 Task: Add a dependency to the task Implement a new cloud-based project portfolio management system for a company , the existing task  Develop a new online tool for online surveys and polls in the project ArchiTech
Action: Mouse moved to (60, 297)
Screenshot: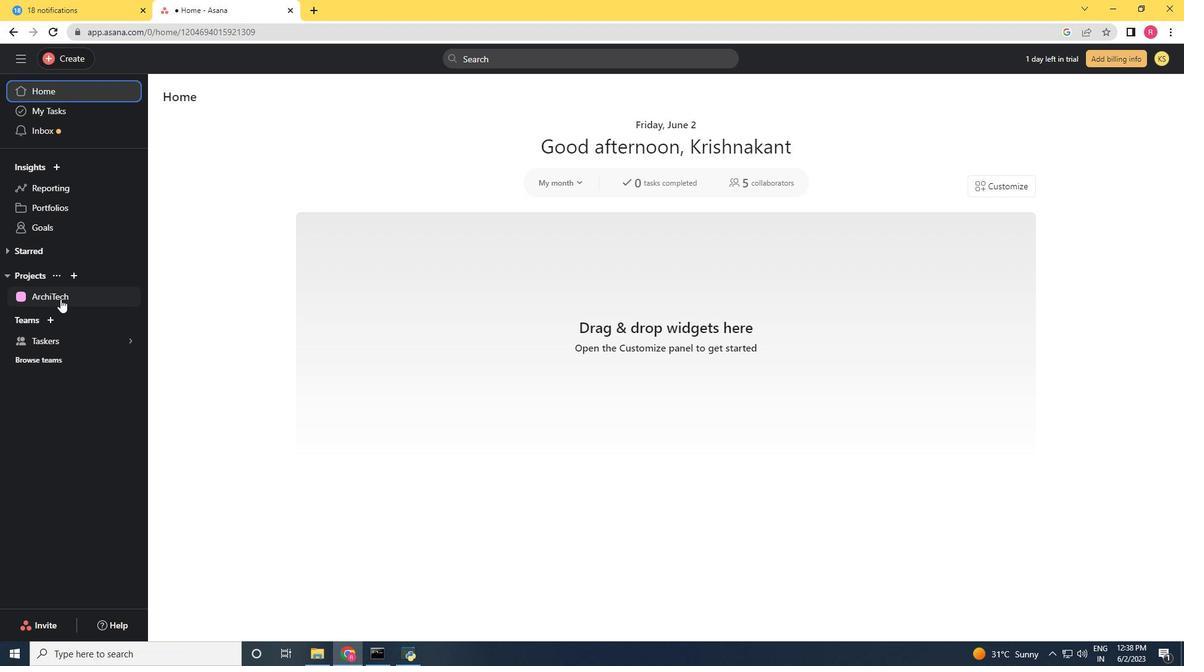 
Action: Mouse pressed left at (60, 297)
Screenshot: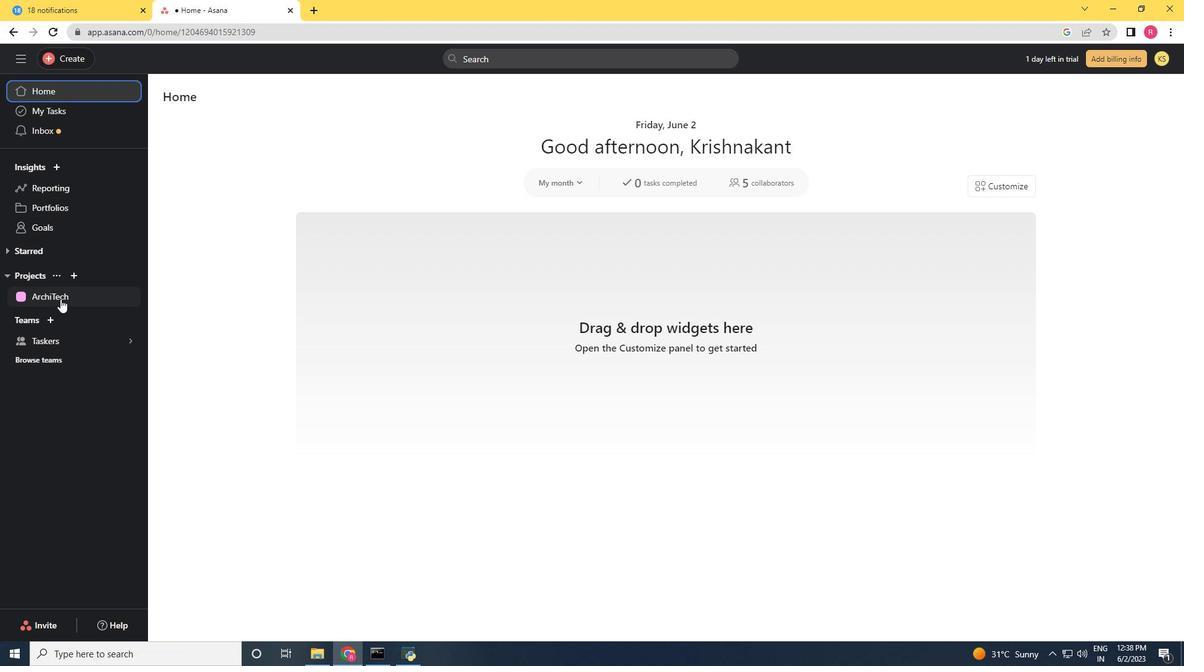
Action: Mouse moved to (564, 403)
Screenshot: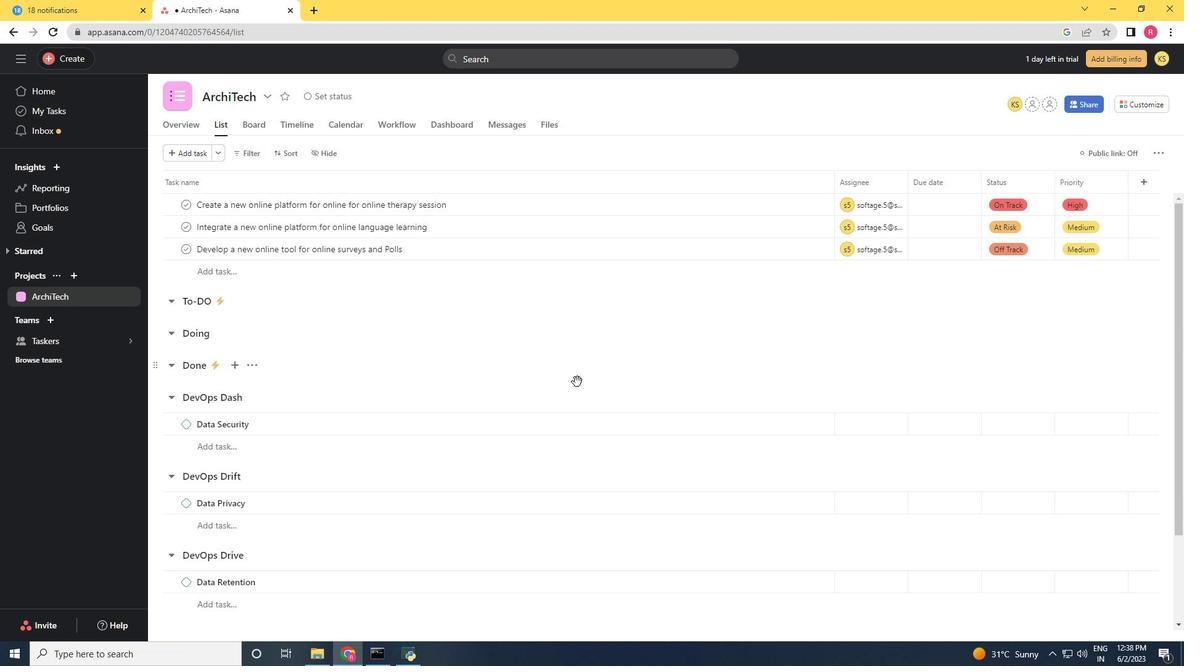 
Action: Mouse scrolled (574, 384) with delta (0, 0)
Screenshot: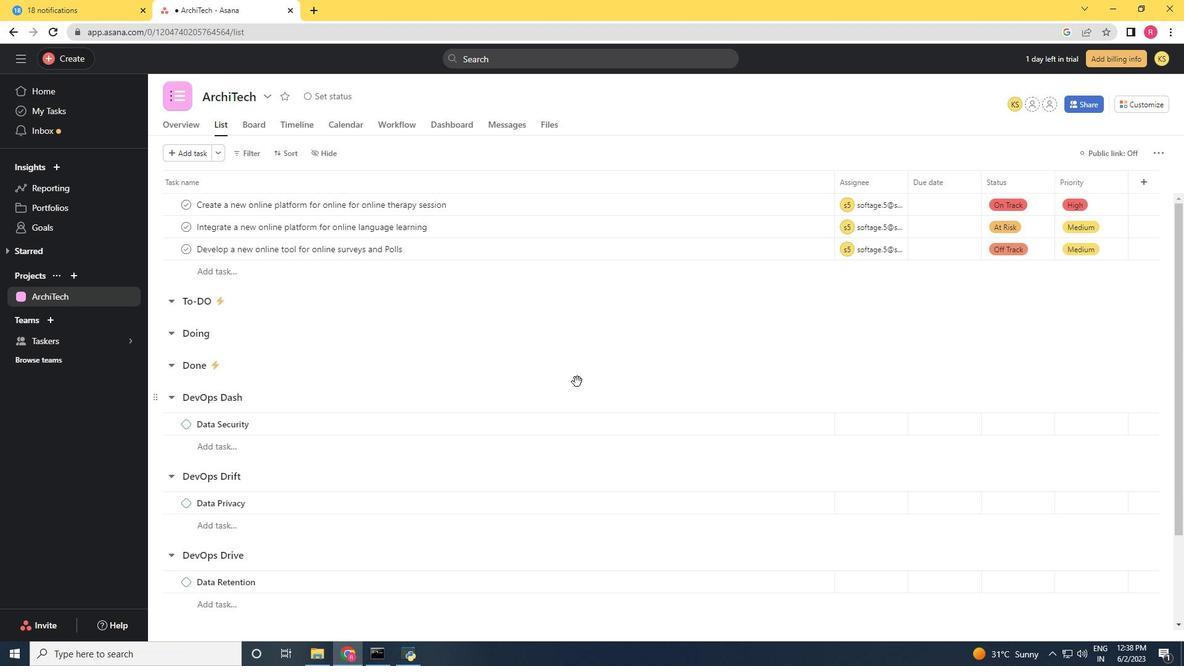 
Action: Mouse moved to (563, 405)
Screenshot: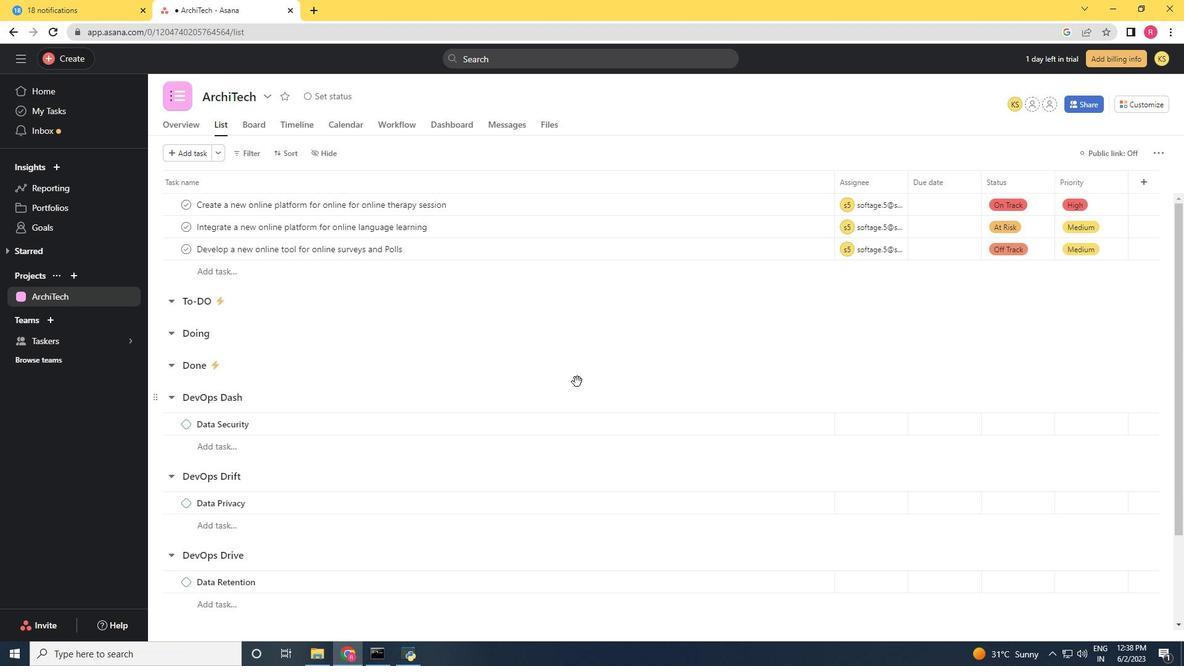 
Action: Mouse scrolled (564, 403) with delta (0, 0)
Screenshot: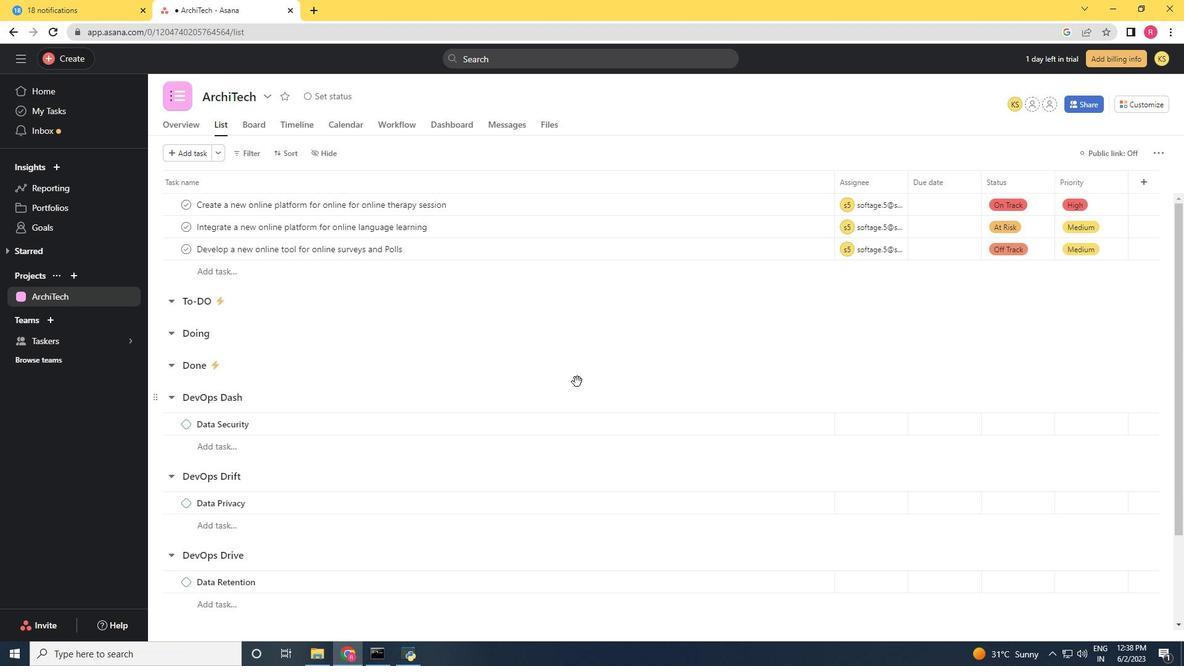 
Action: Mouse moved to (563, 405)
Screenshot: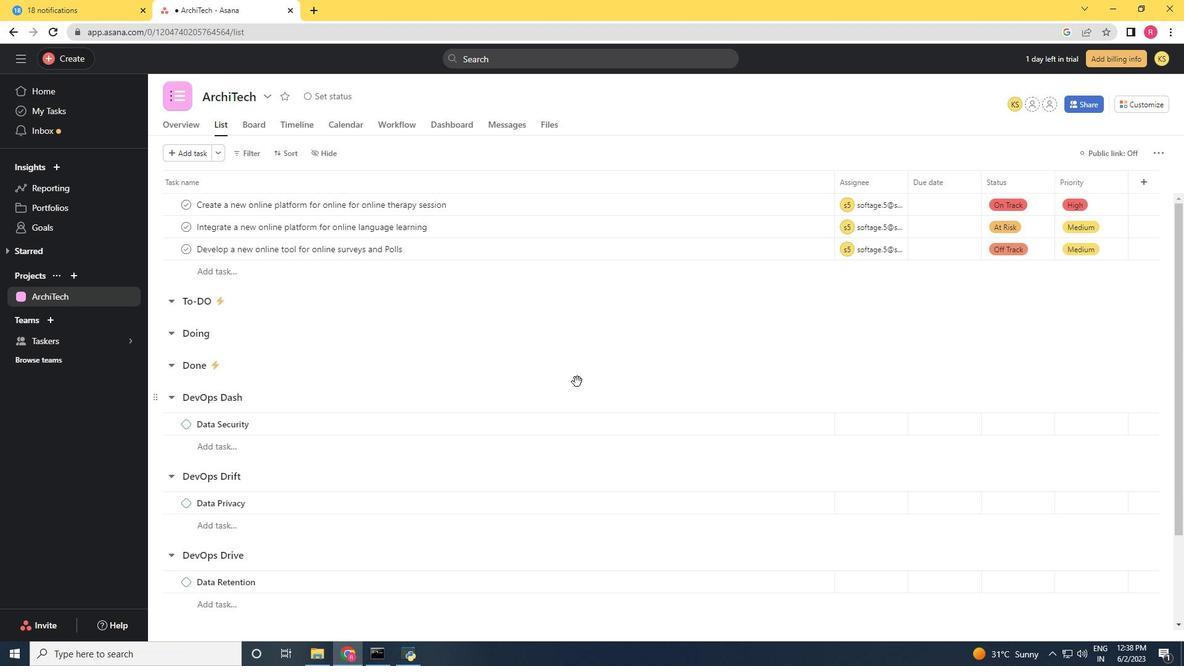 
Action: Mouse scrolled (563, 404) with delta (0, 0)
Screenshot: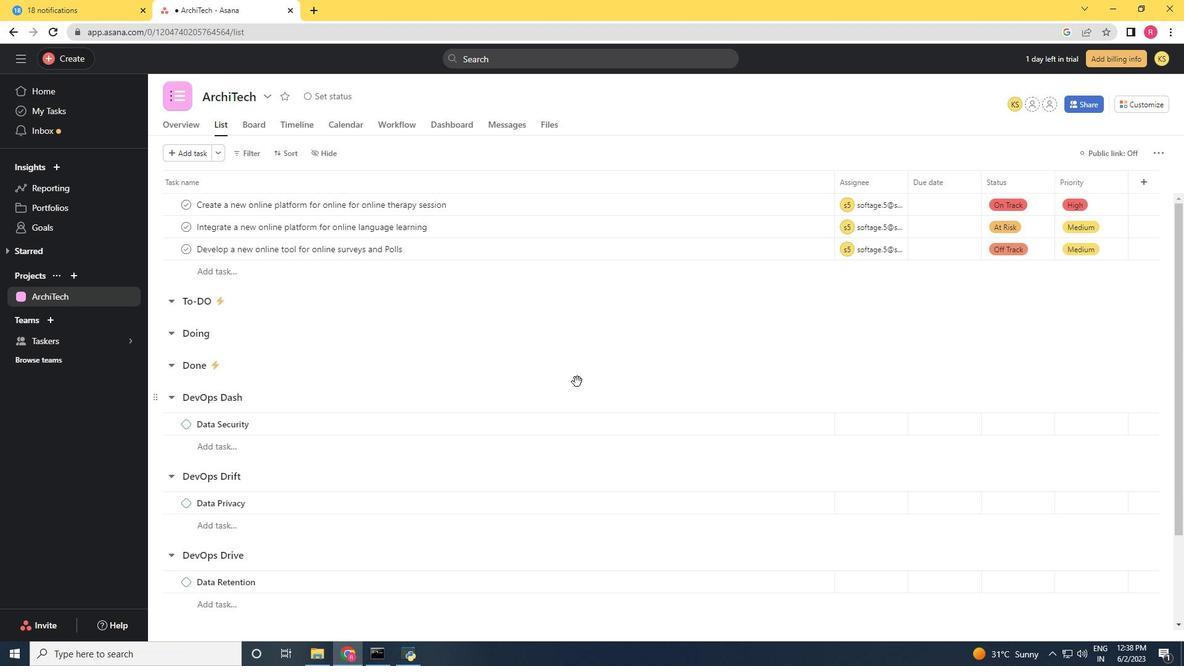 
Action: Mouse scrolled (563, 405) with delta (0, 0)
Screenshot: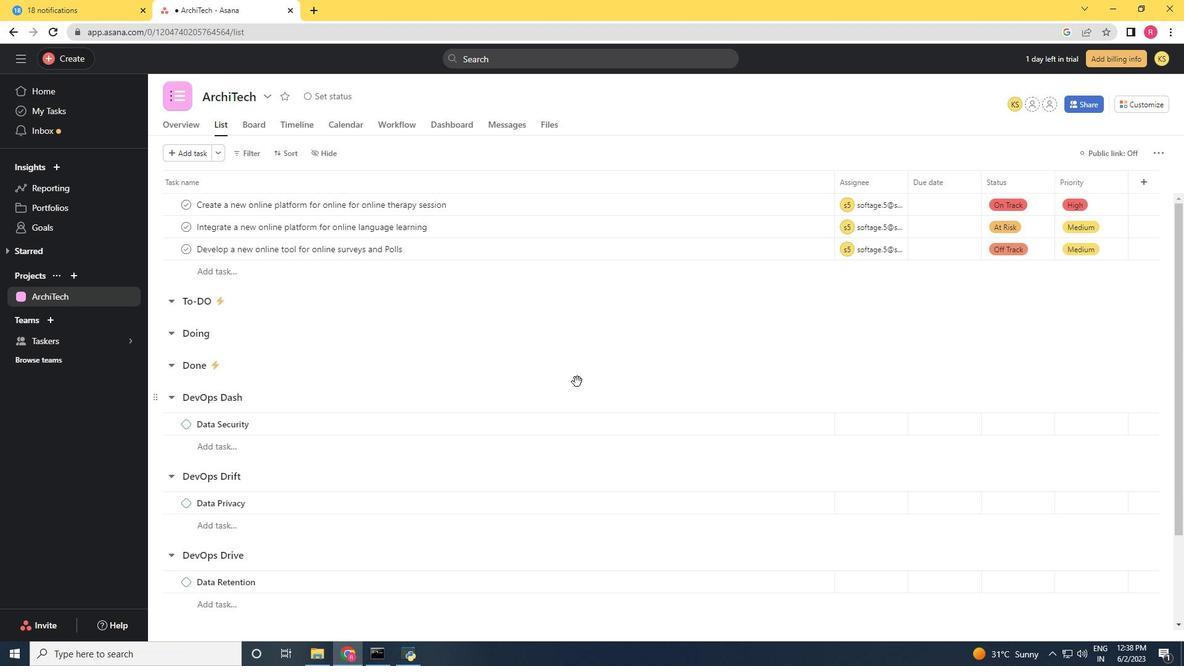 
Action: Mouse scrolled (563, 405) with delta (0, 0)
Screenshot: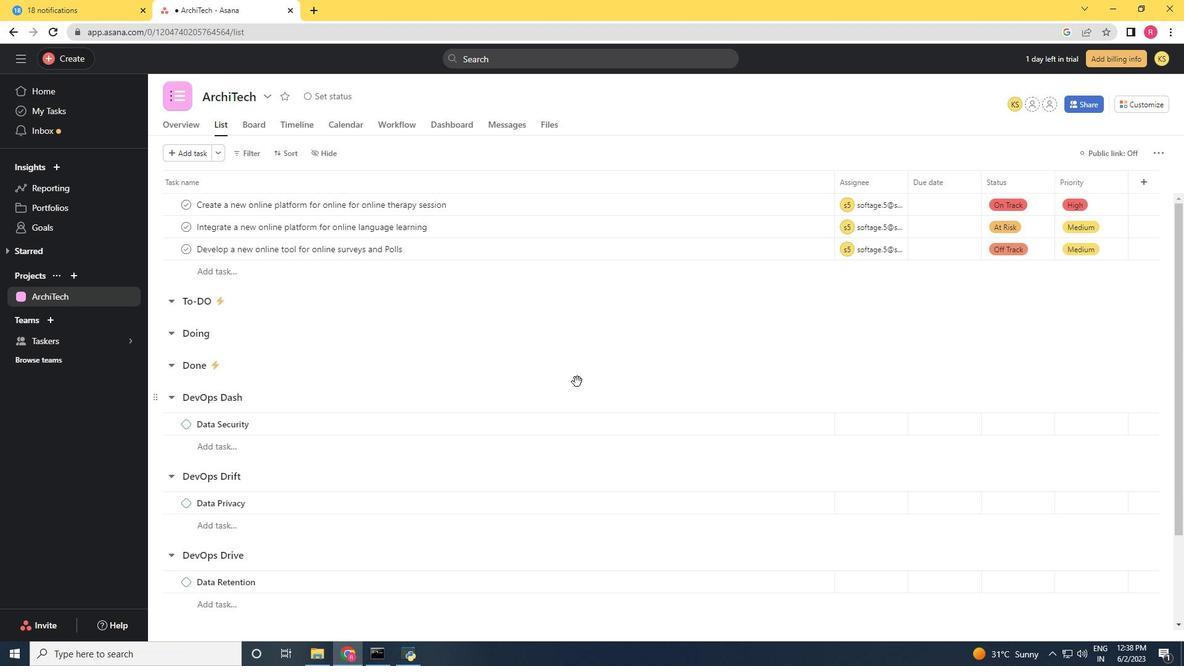 
Action: Mouse moved to (569, 543)
Screenshot: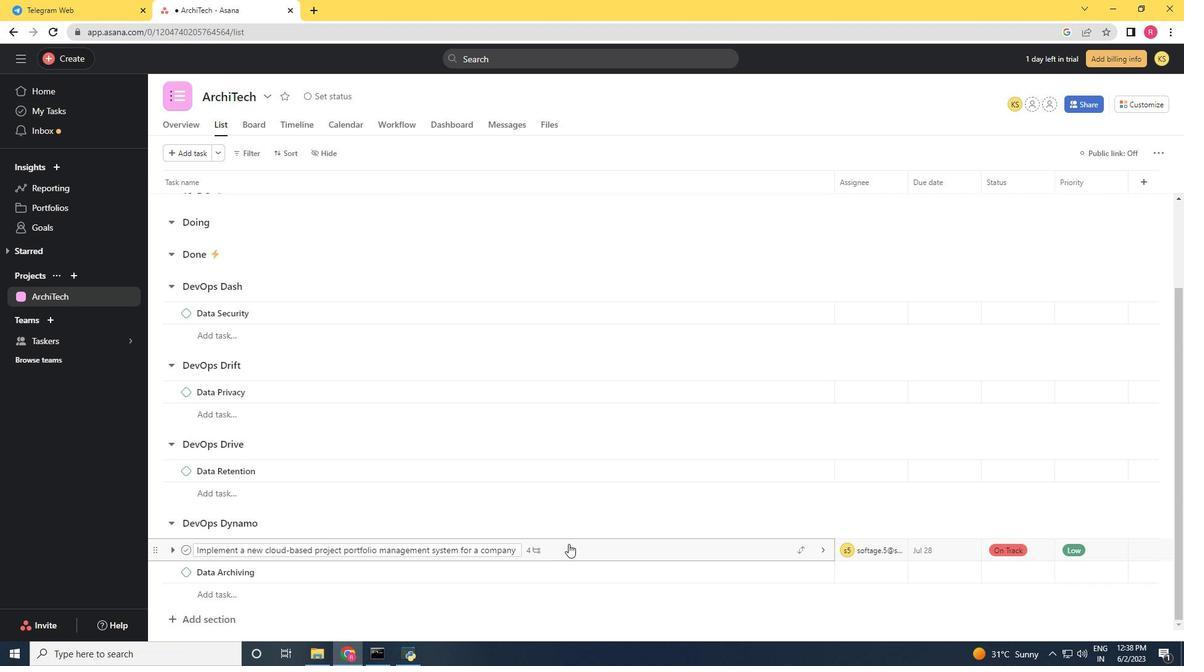 
Action: Mouse pressed left at (569, 543)
Screenshot: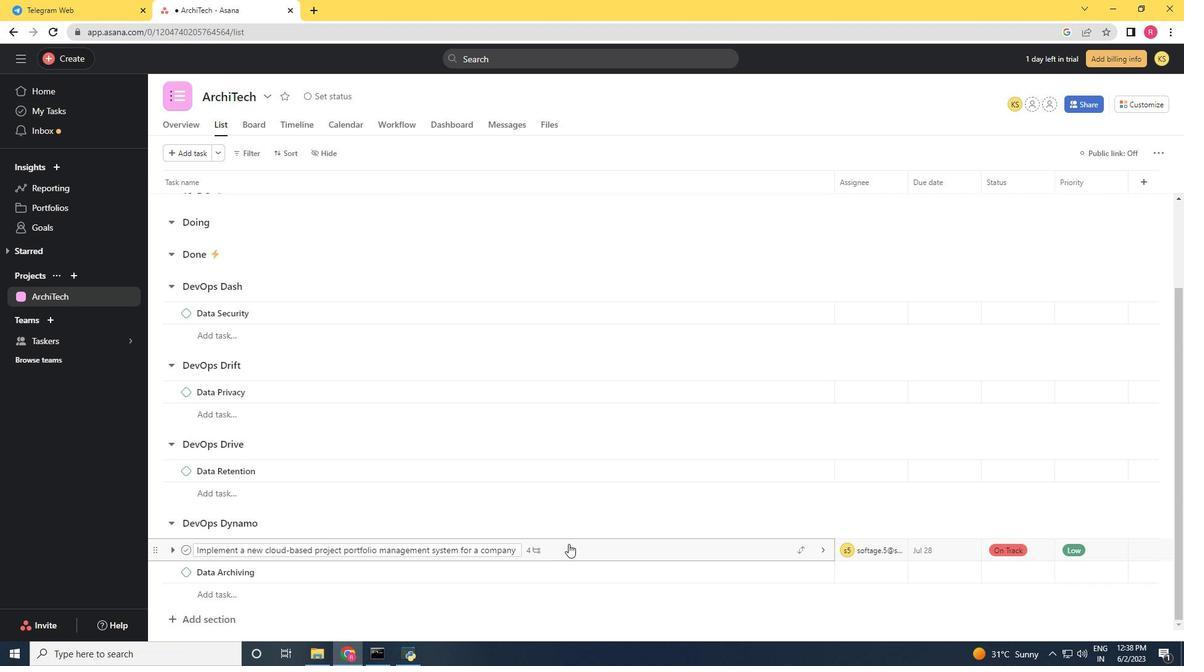 
Action: Mouse moved to (917, 463)
Screenshot: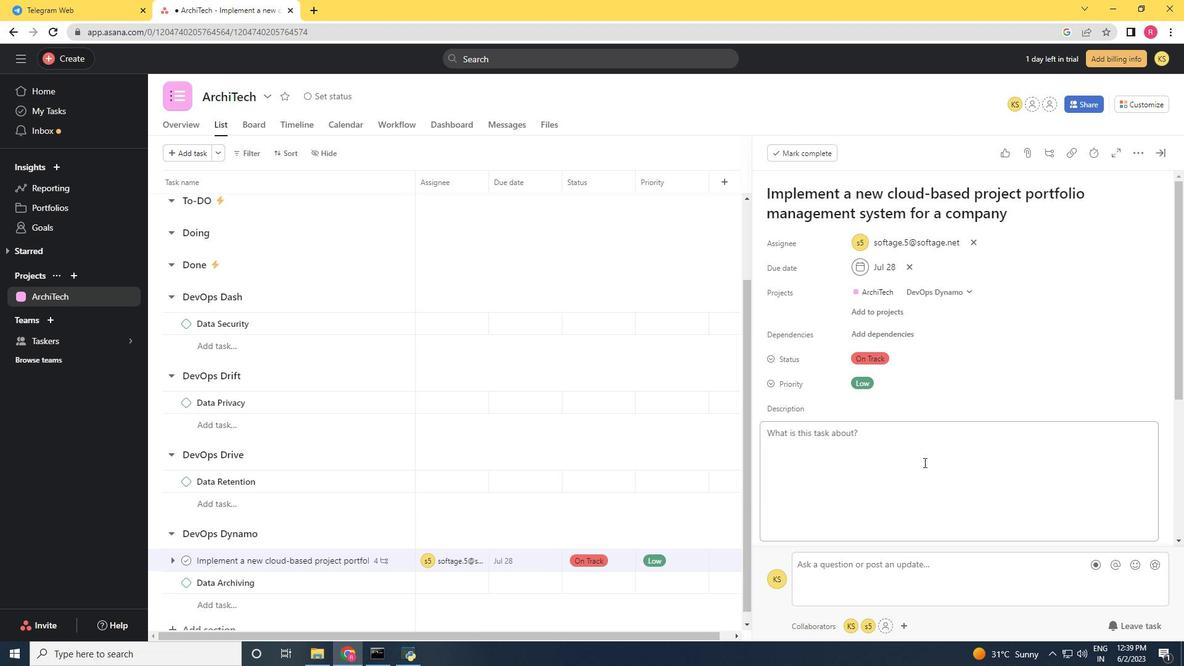
Action: Mouse scrolled (917, 463) with delta (0, 0)
Screenshot: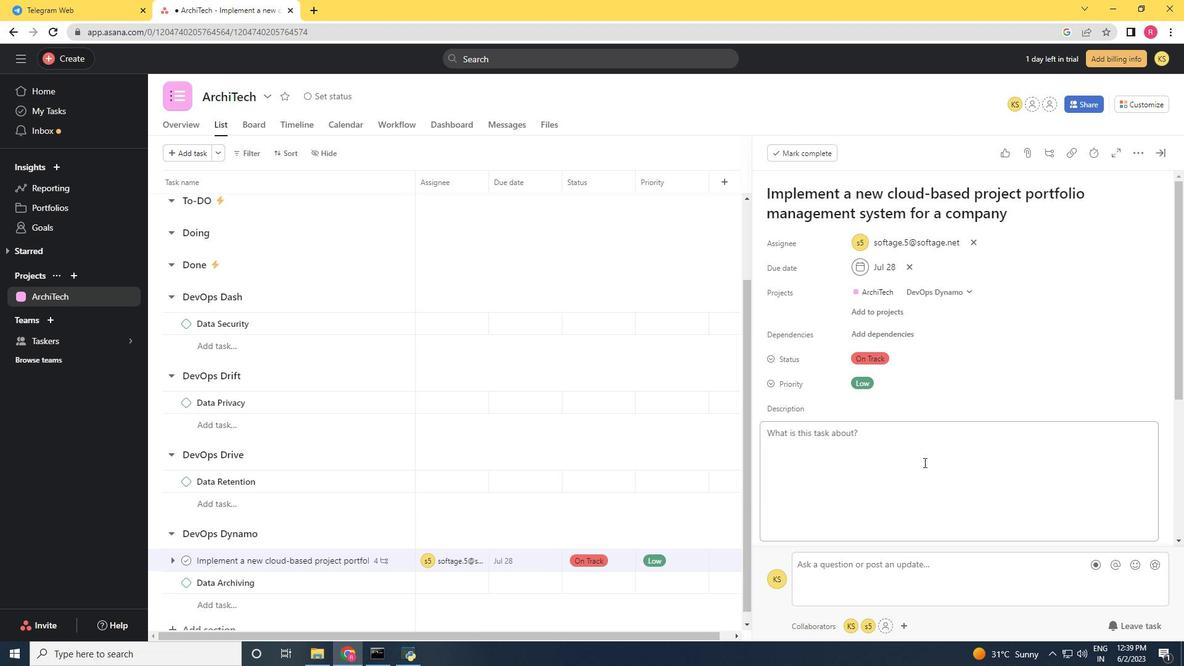 
Action: Mouse scrolled (917, 463) with delta (0, 0)
Screenshot: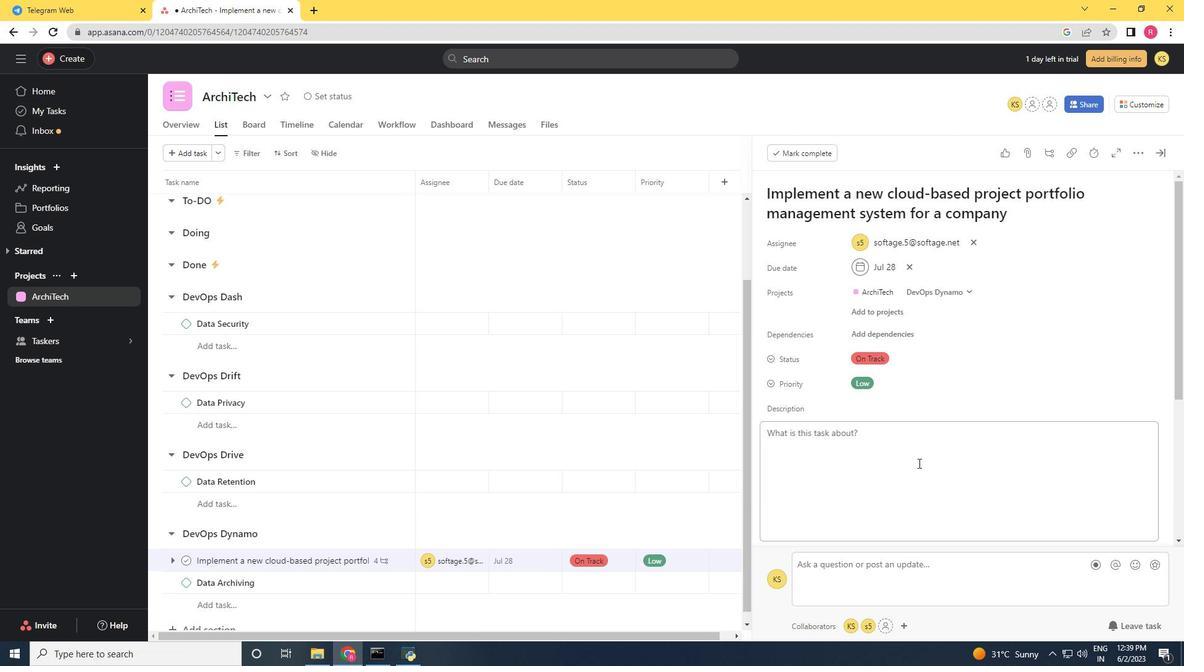 
Action: Mouse moved to (907, 445)
Screenshot: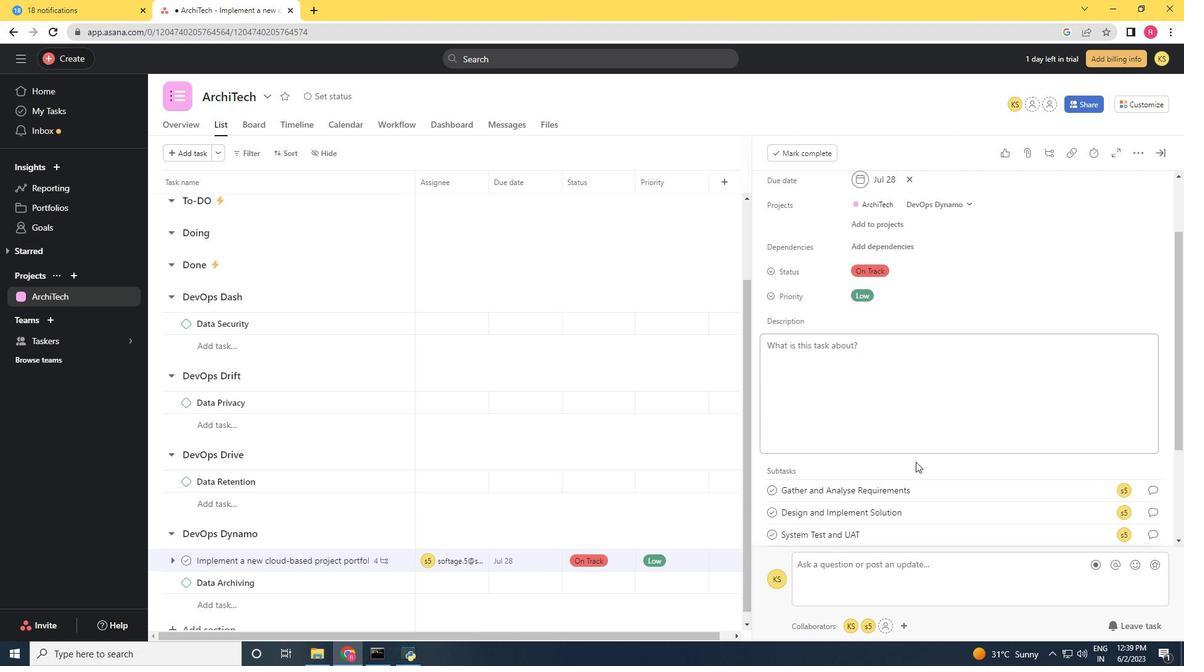 
Action: Mouse scrolled (907, 446) with delta (0, 0)
Screenshot: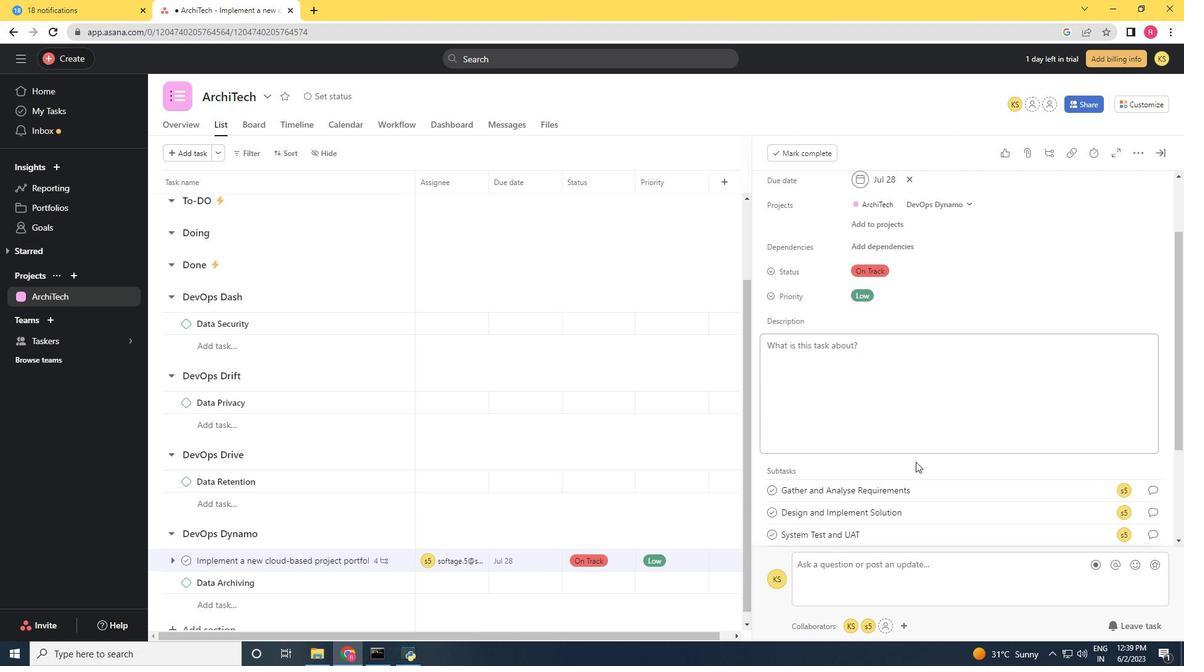 
Action: Mouse moved to (902, 437)
Screenshot: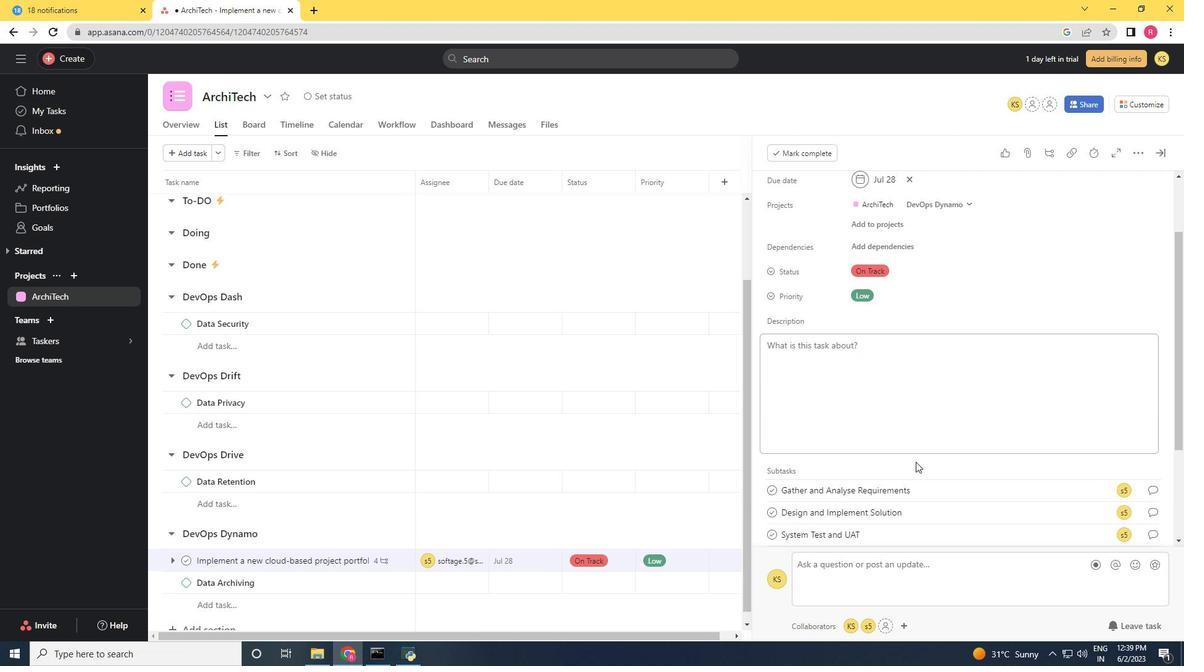 
Action: Mouse scrolled (902, 438) with delta (0, 0)
Screenshot: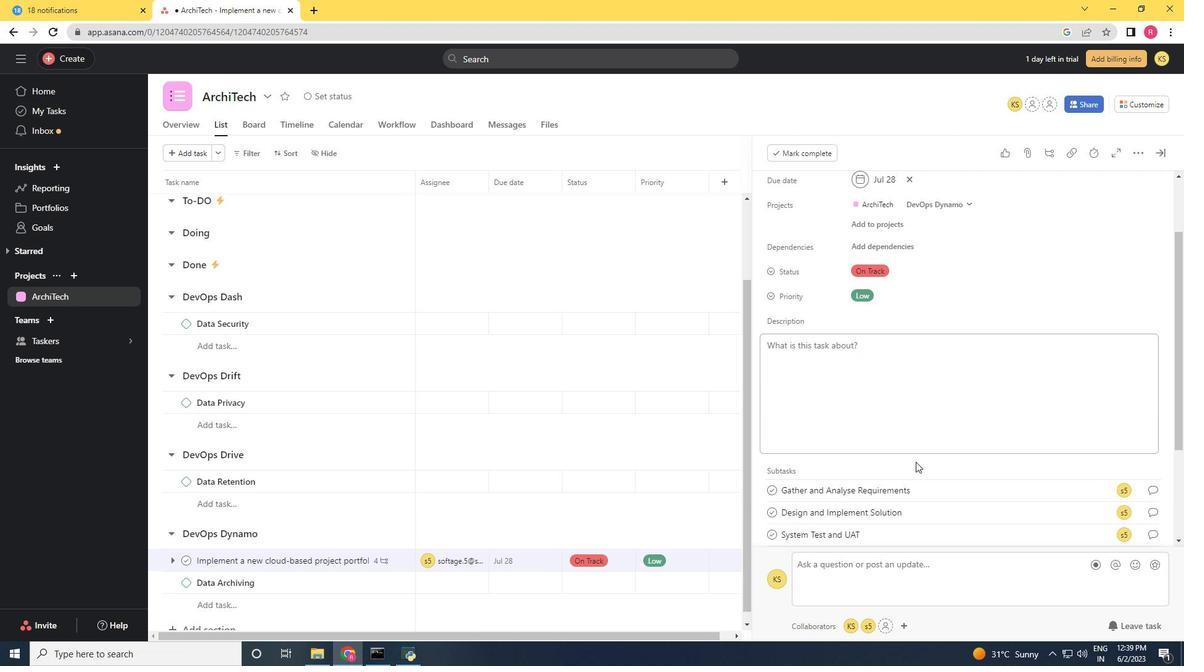 
Action: Mouse moved to (880, 336)
Screenshot: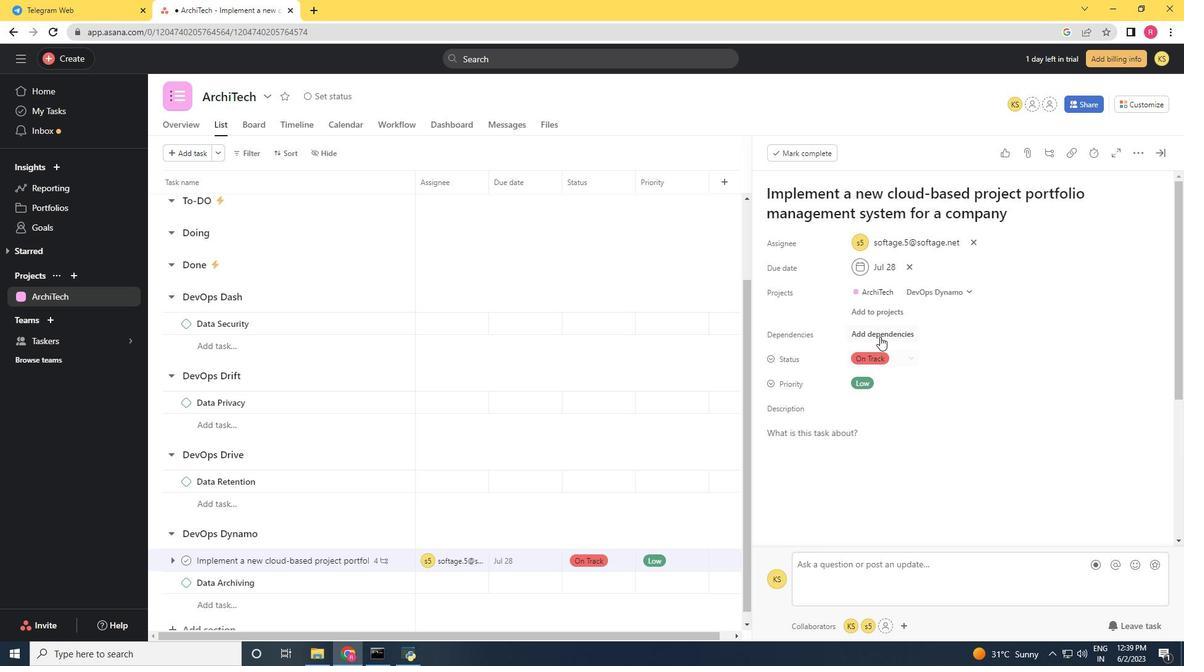 
Action: Mouse pressed left at (880, 336)
Screenshot: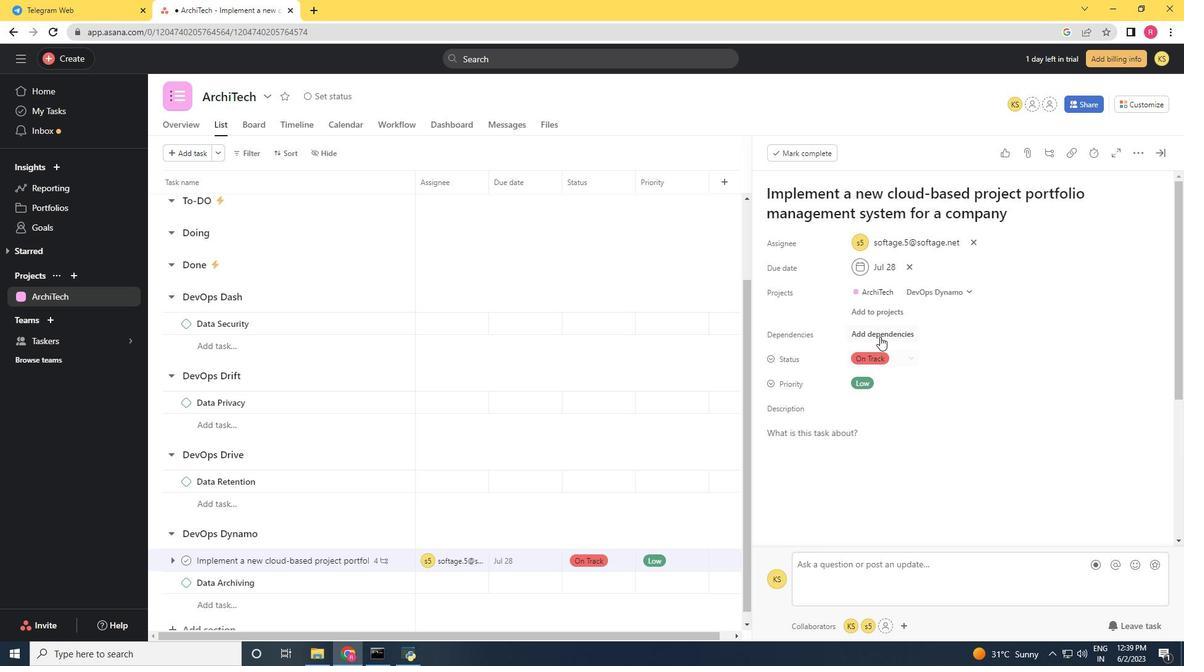 
Action: Mouse moved to (717, 434)
Screenshot: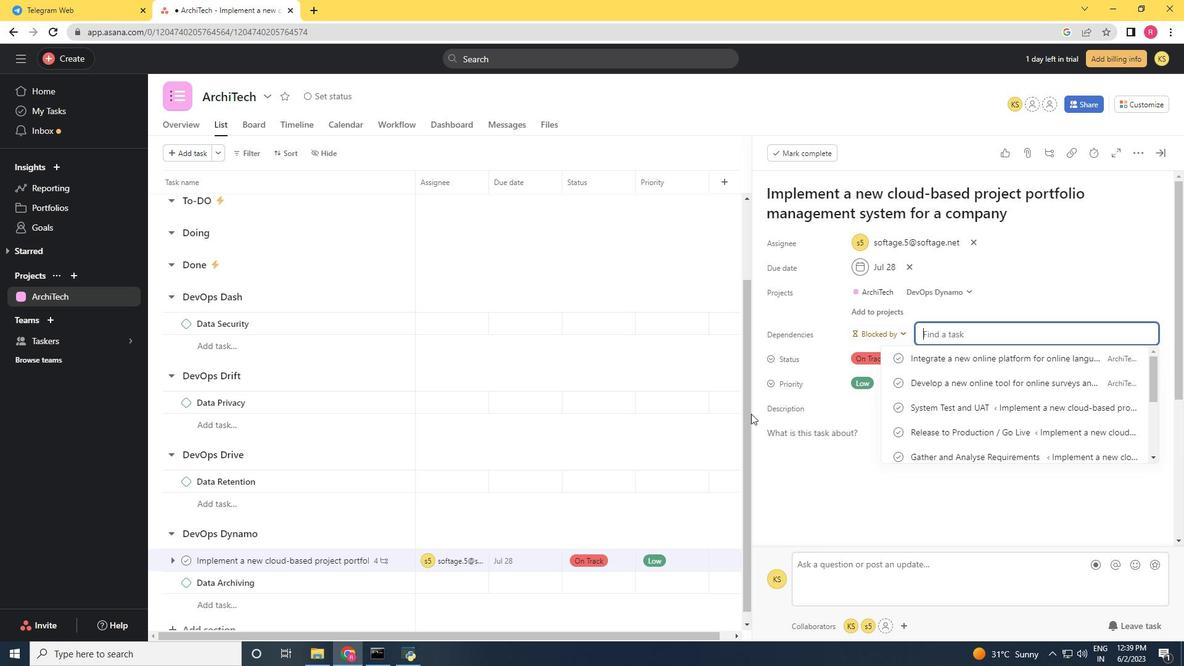 
Action: Key pressed <Key.shift>Develop<Key.space>a<Key.space>new<Key.space>online<Key.space>online<Key.space>tool<Key.space>for<Key.space>surveys<Key.space>and<Key.space>polls
Screenshot: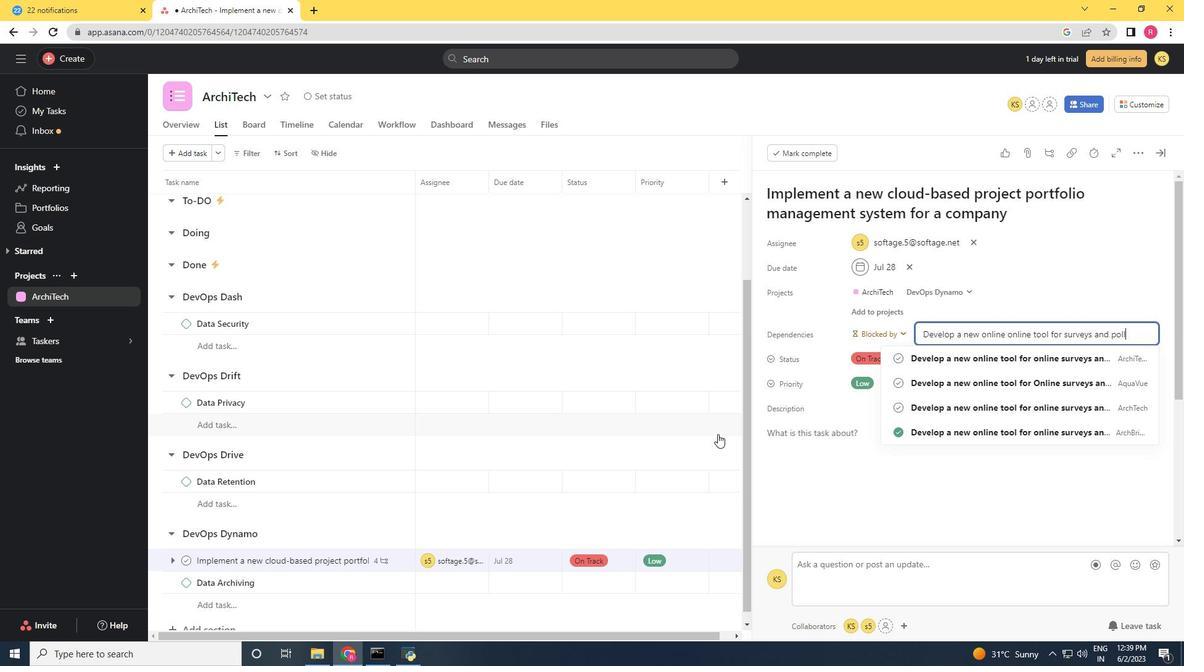
Action: Mouse moved to (818, 418)
Screenshot: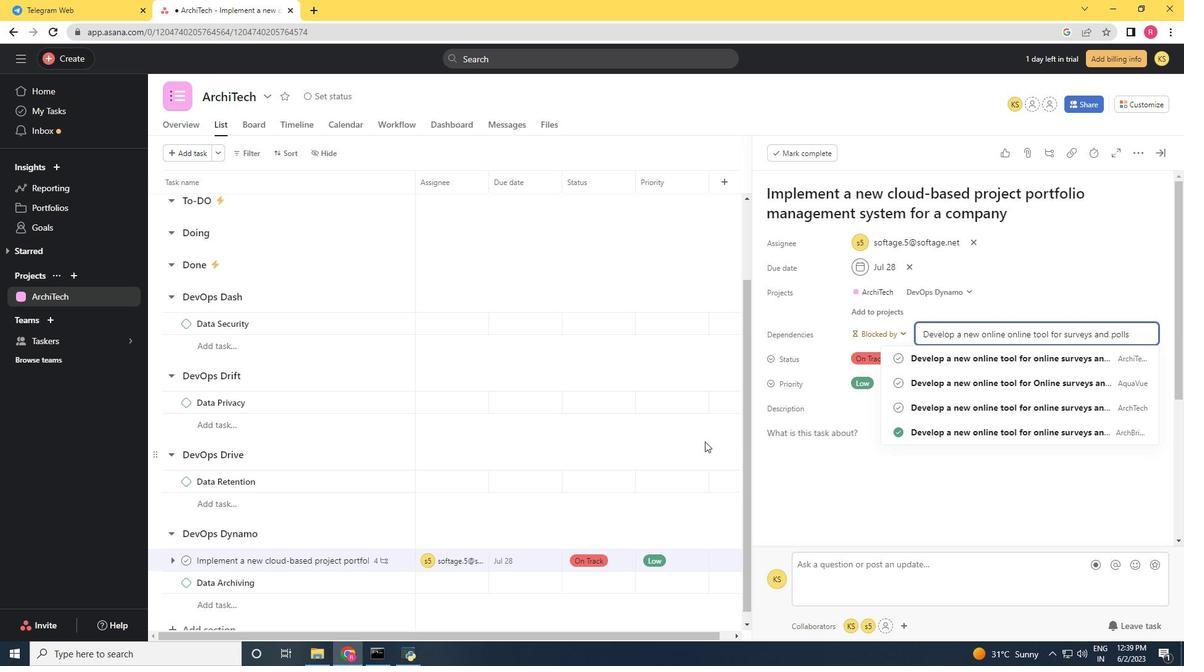 
Action: Mouse scrolled (818, 419) with delta (0, 0)
Screenshot: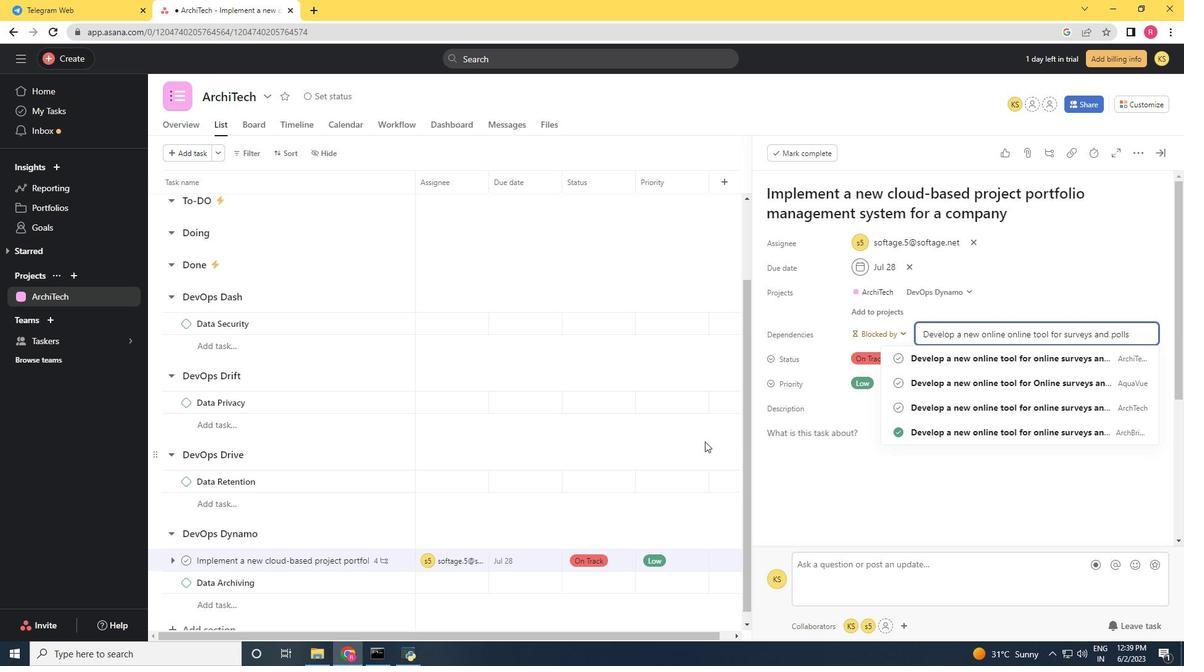 
Action: Mouse moved to (986, 358)
Screenshot: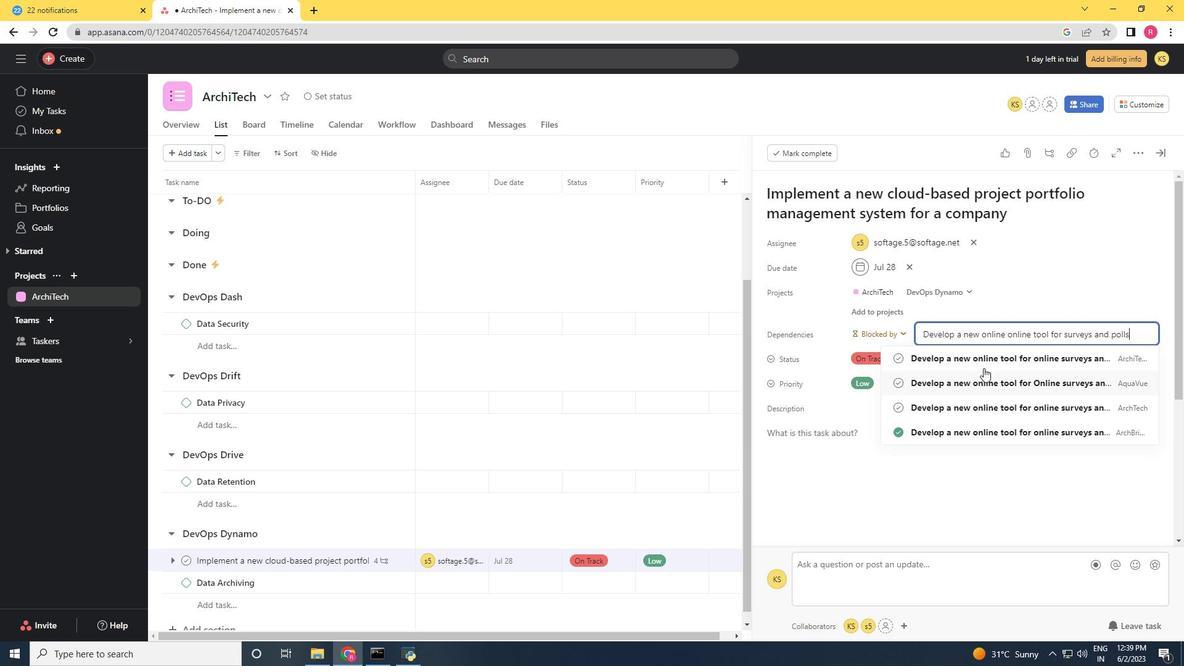 
Action: Mouse pressed left at (986, 358)
Screenshot: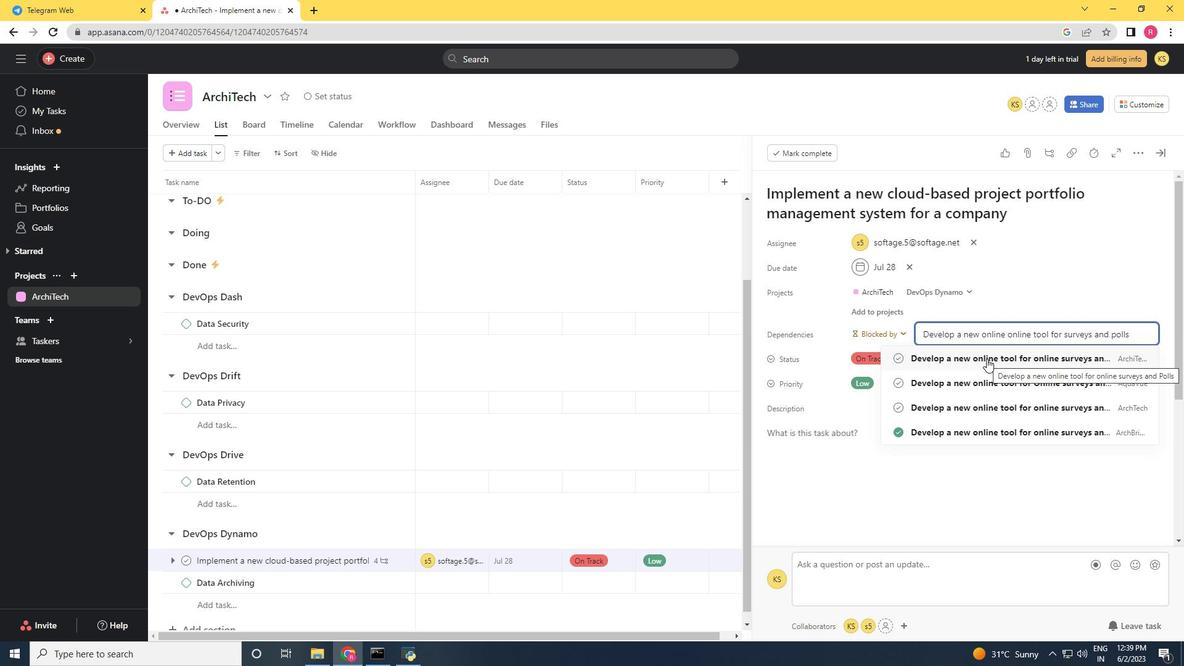 
Action: Mouse moved to (979, 378)
Screenshot: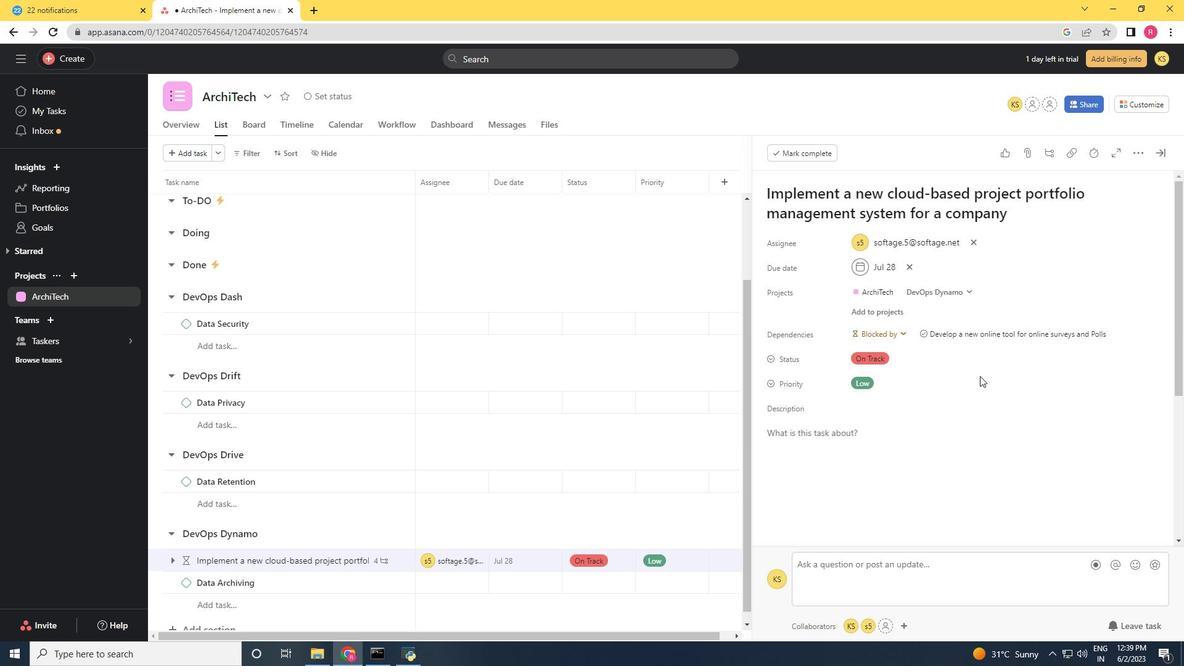 
